 Task: Add Dr. Bronner's Organic Peppermint Hand Sanitizer Spray to the cart.
Action: Mouse moved to (649, 249)
Screenshot: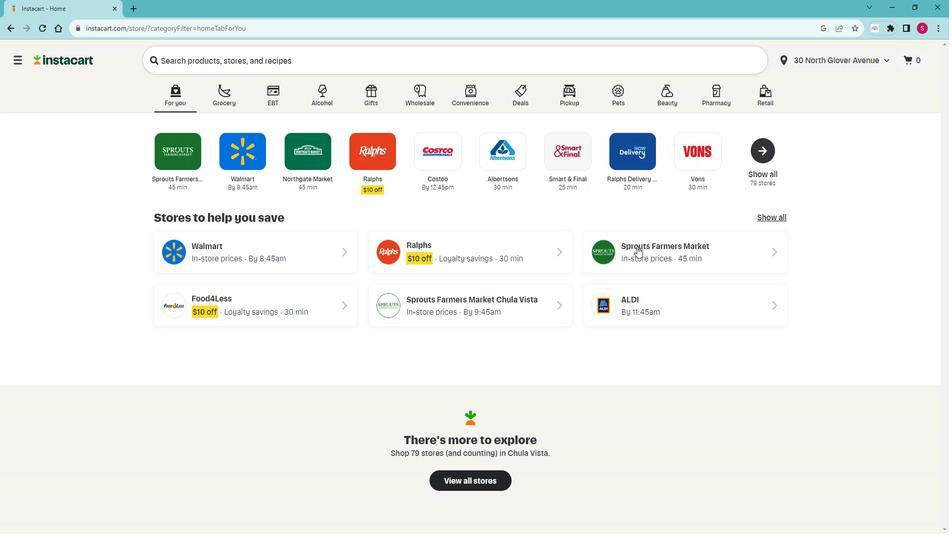 
Action: Mouse pressed left at (649, 249)
Screenshot: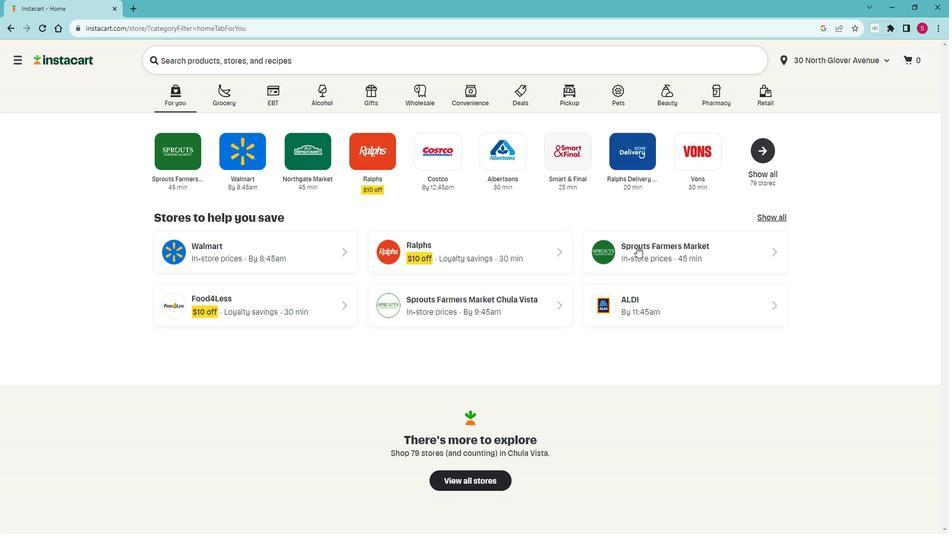 
Action: Mouse moved to (39, 375)
Screenshot: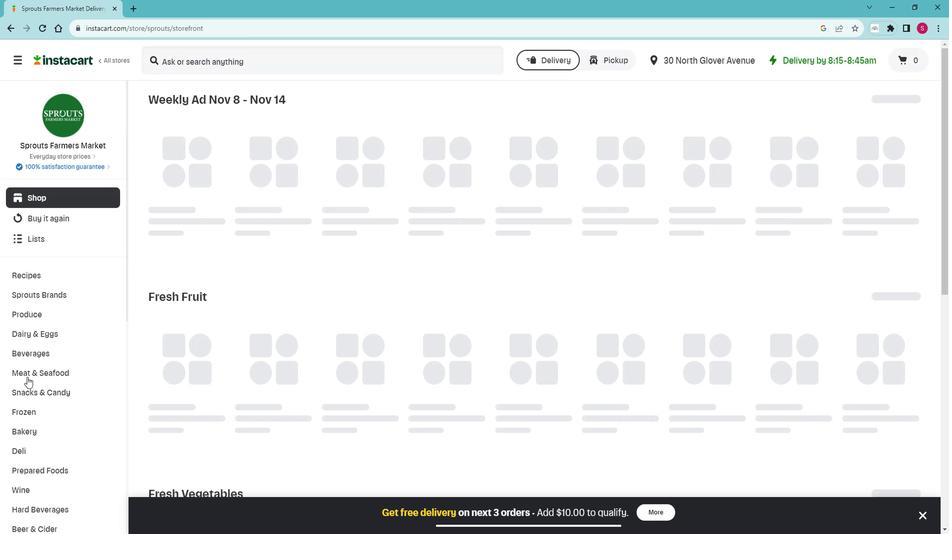 
Action: Mouse scrolled (39, 374) with delta (0, 0)
Screenshot: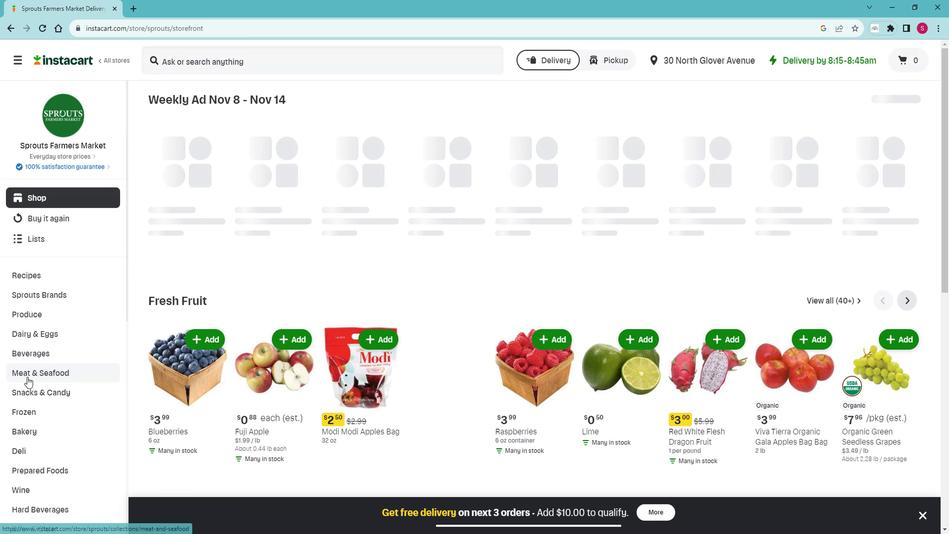 
Action: Mouse scrolled (39, 374) with delta (0, 0)
Screenshot: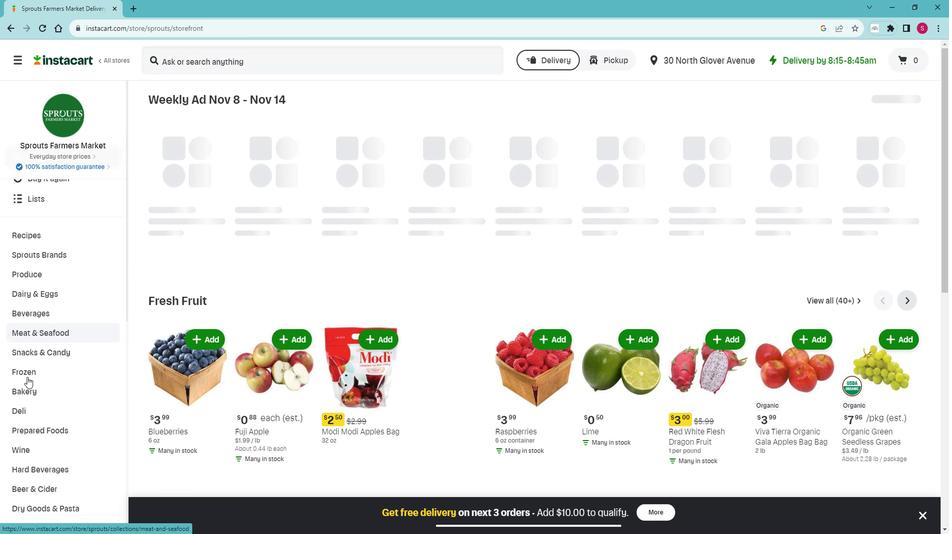 
Action: Mouse scrolled (39, 374) with delta (0, 0)
Screenshot: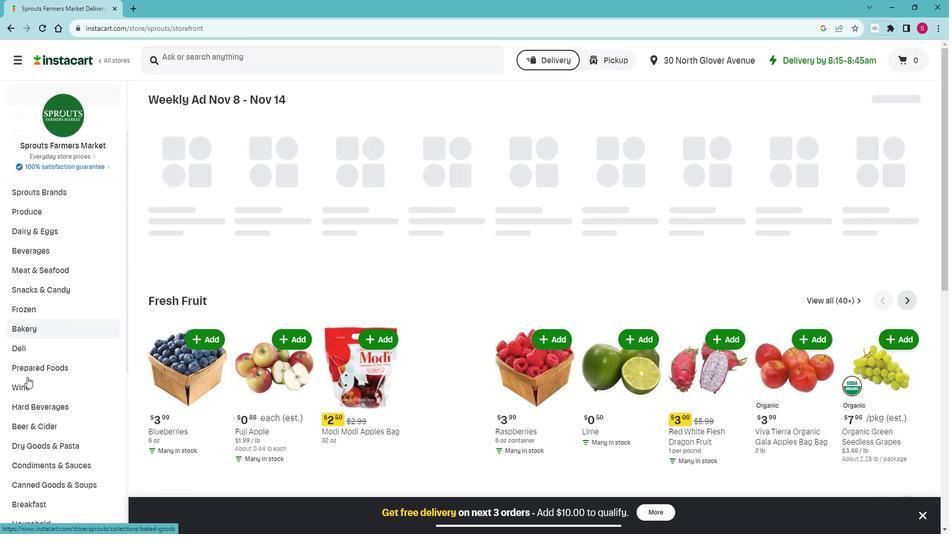 
Action: Mouse scrolled (39, 374) with delta (0, 0)
Screenshot: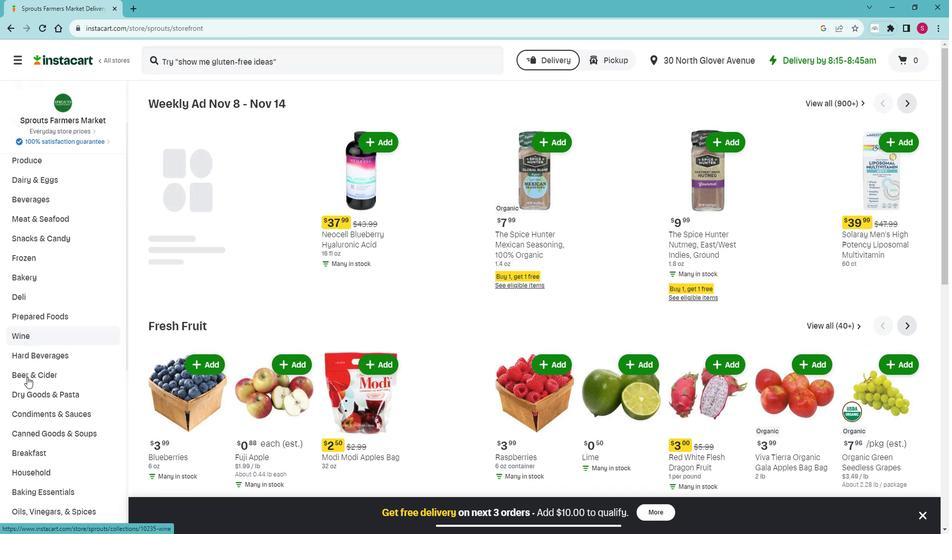 
Action: Mouse scrolled (39, 374) with delta (0, 0)
Screenshot: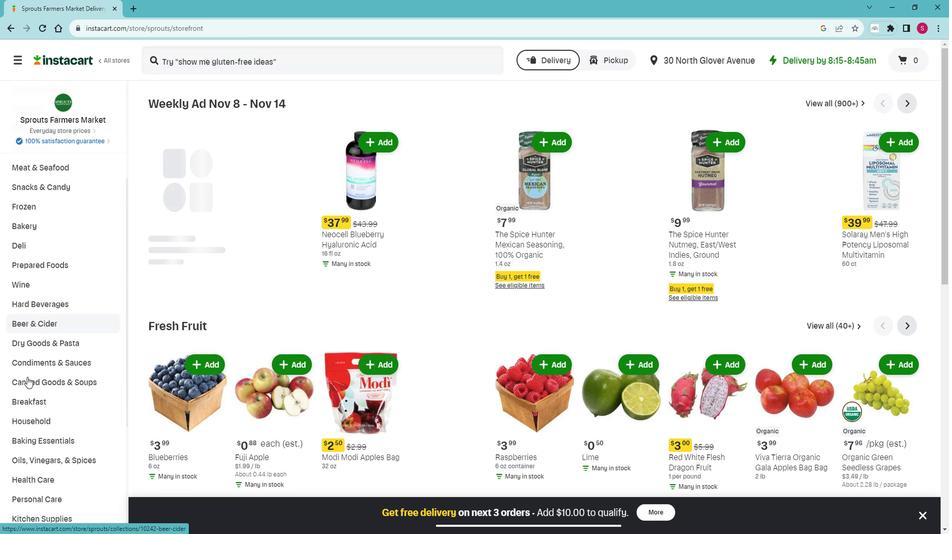
Action: Mouse scrolled (39, 374) with delta (0, 0)
Screenshot: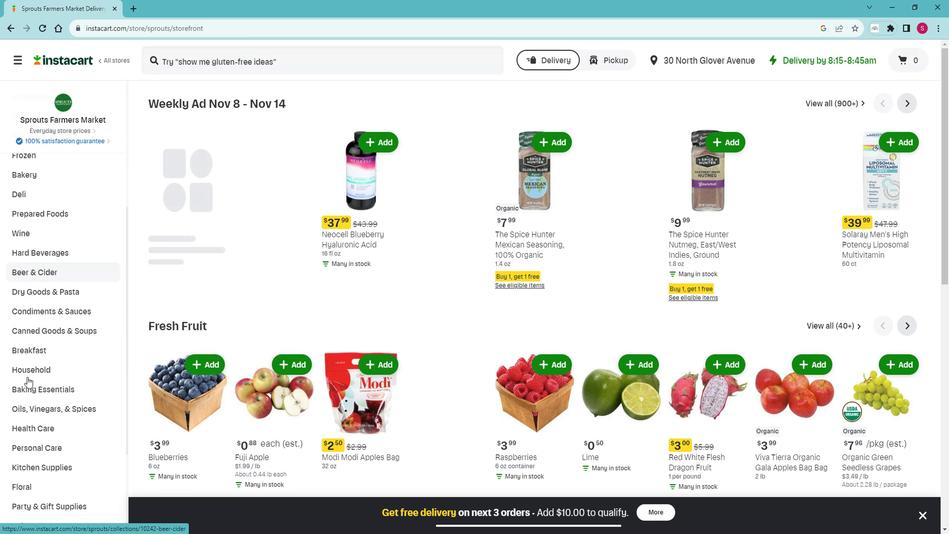 
Action: Mouse moved to (40, 376)
Screenshot: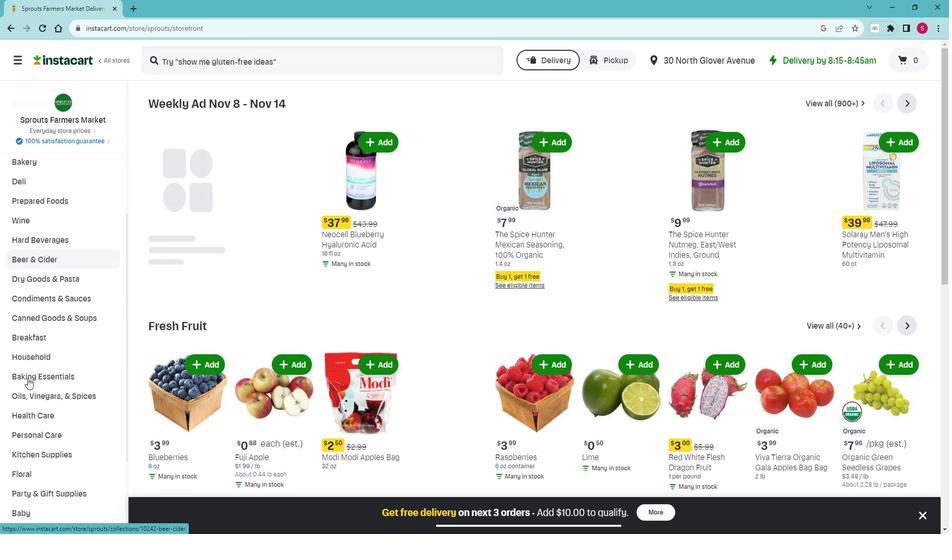 
Action: Mouse scrolled (40, 376) with delta (0, 0)
Screenshot: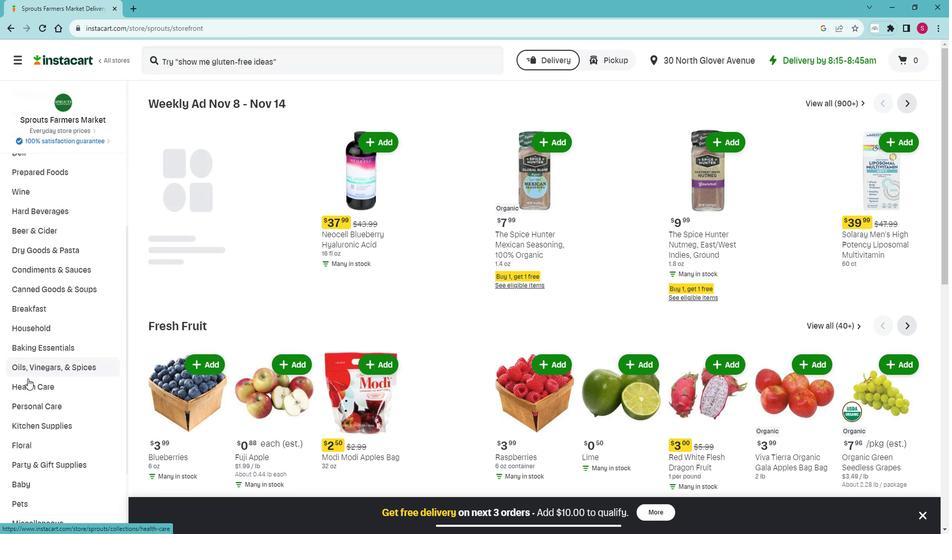 
Action: Mouse moved to (61, 349)
Screenshot: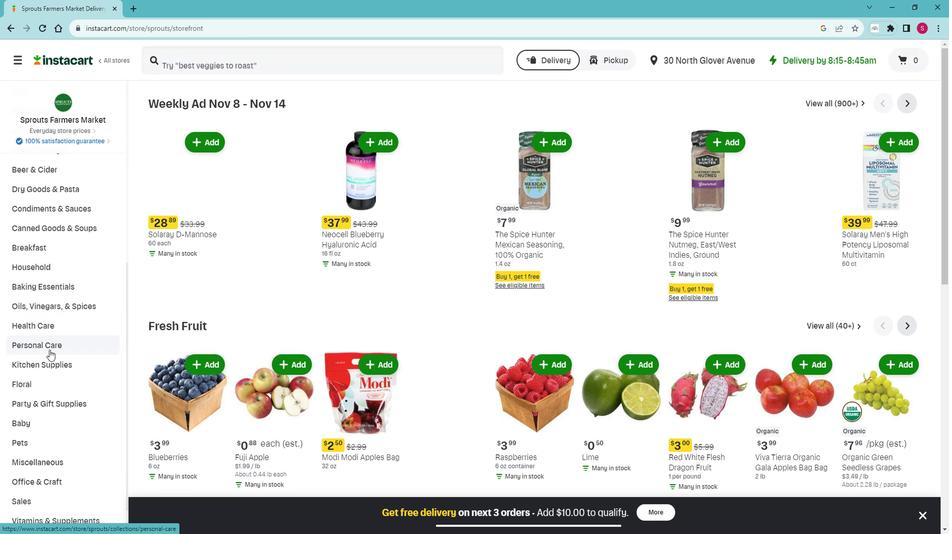 
Action: Mouse pressed left at (61, 349)
Screenshot: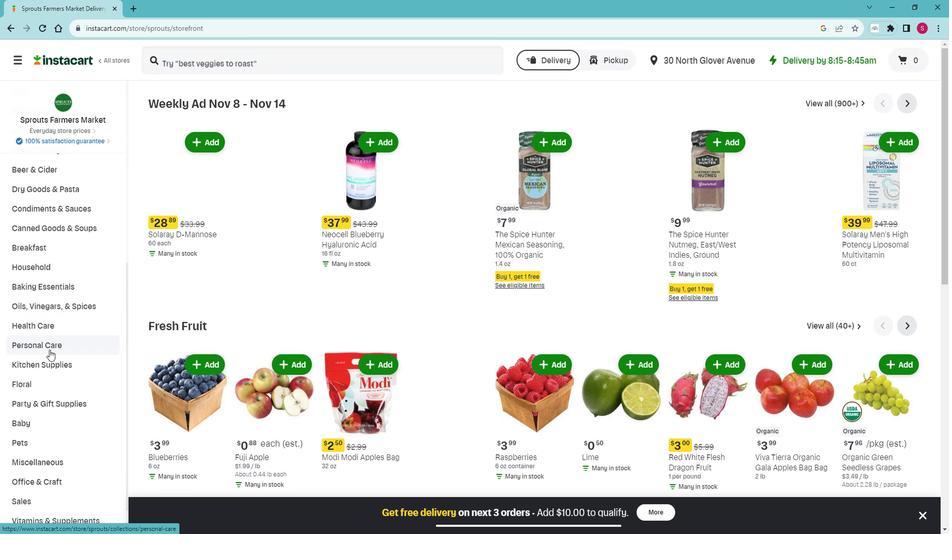 
Action: Mouse moved to (68, 365)
Screenshot: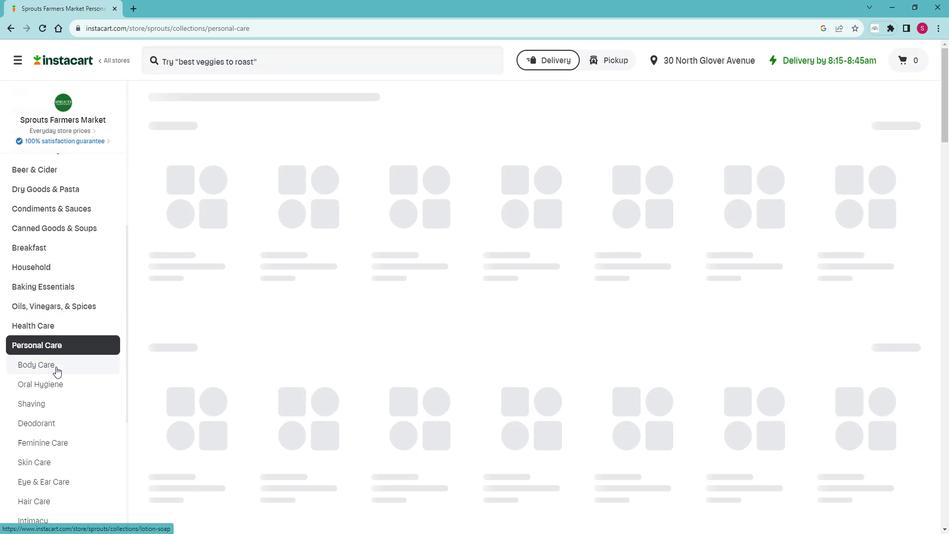 
Action: Mouse pressed left at (68, 365)
Screenshot: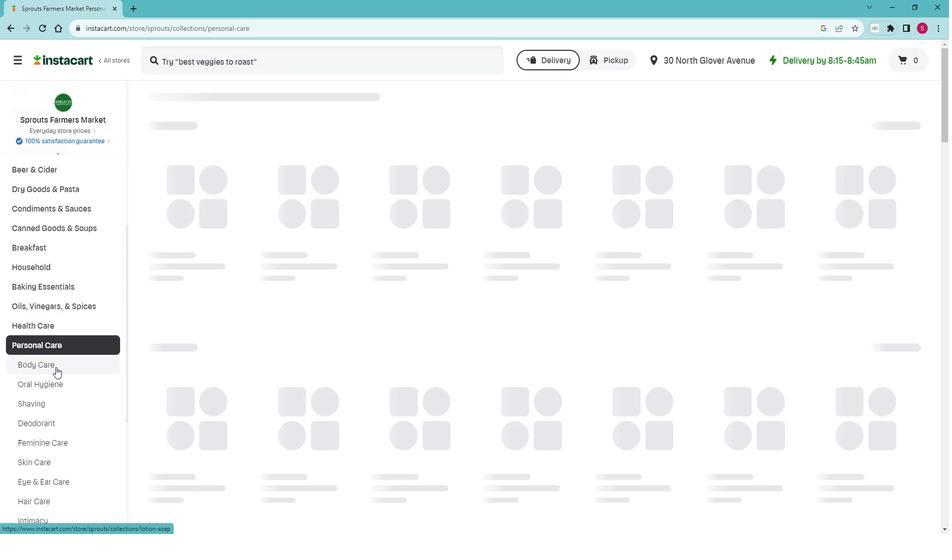 
Action: Mouse moved to (515, 151)
Screenshot: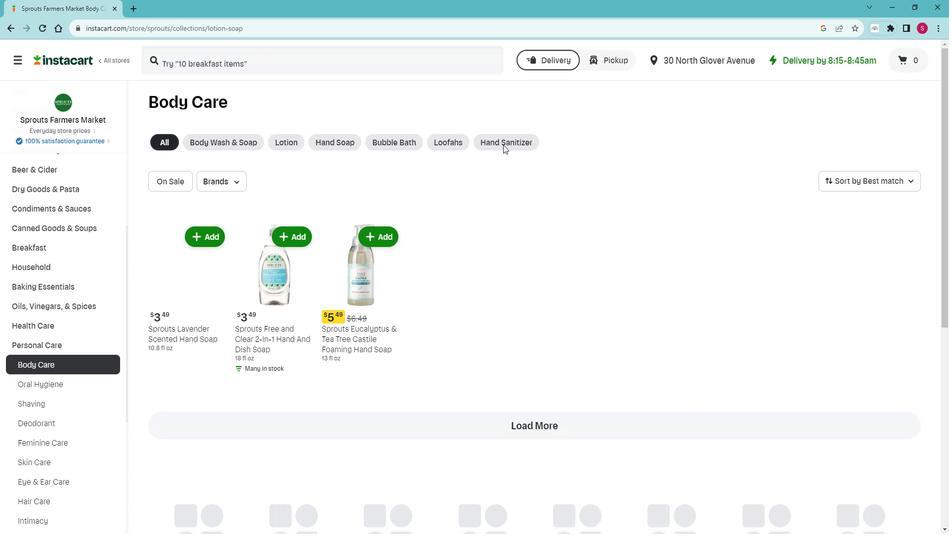 
Action: Mouse pressed left at (515, 151)
Screenshot: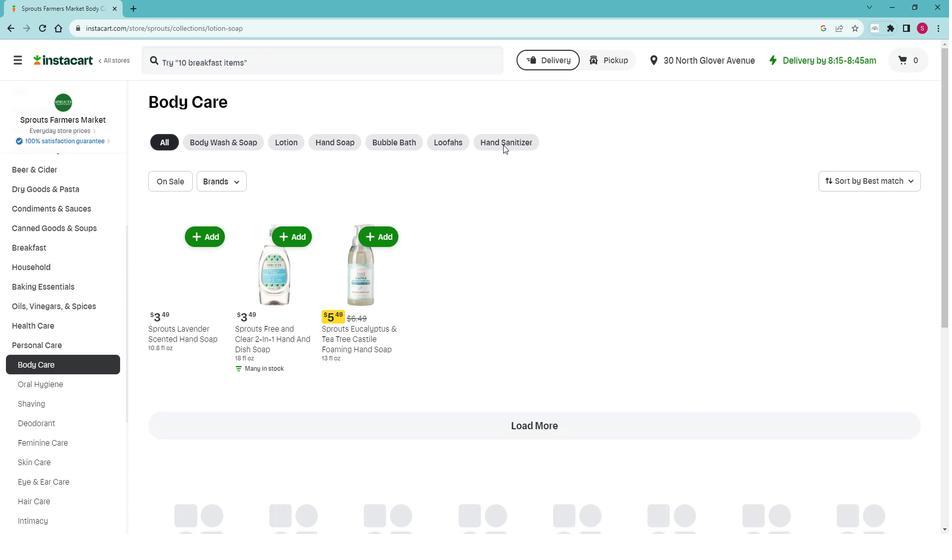 
Action: Mouse moved to (250, 72)
Screenshot: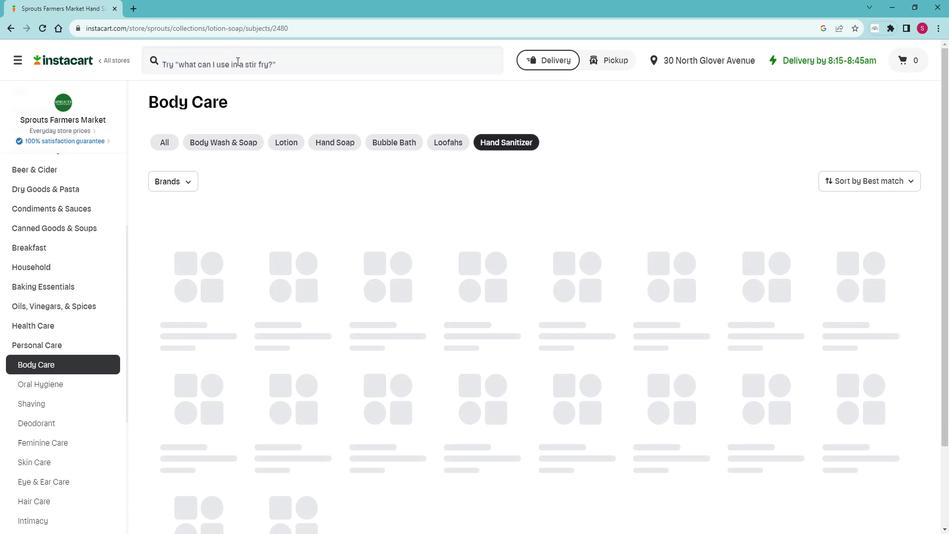 
Action: Mouse pressed left at (250, 72)
Screenshot: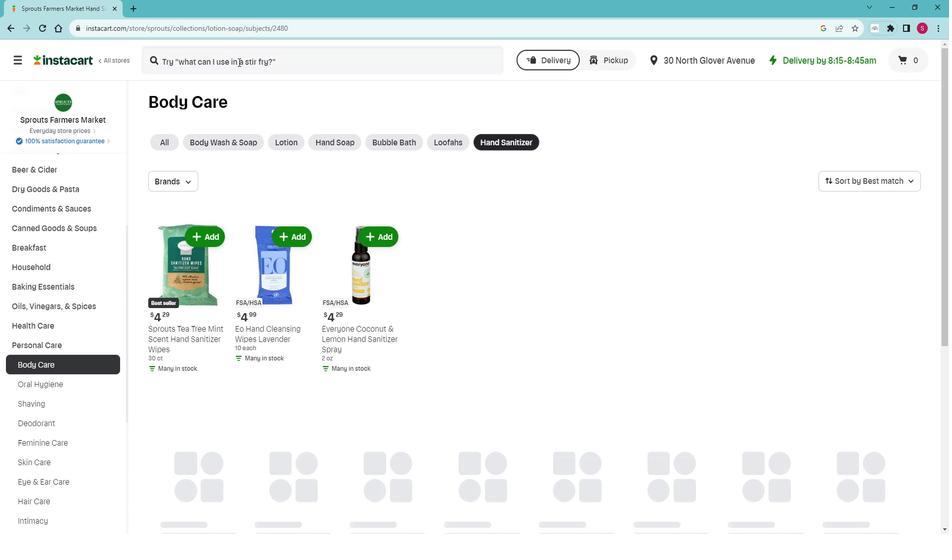 
Action: Mouse moved to (252, 72)
Screenshot: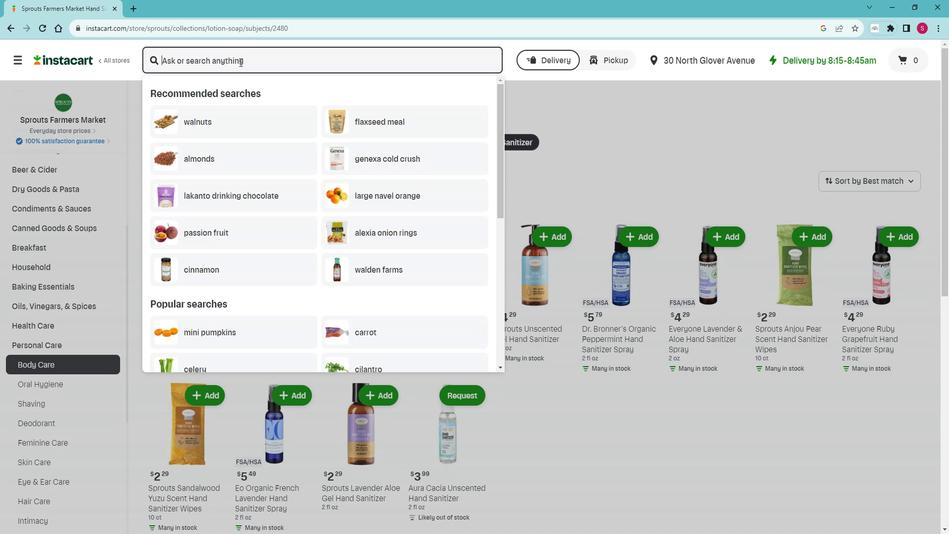 
Action: Key pressed <Key.shift>Dr.<Key.space><Key.shift><Key.shift><Key.shift><Key.shift><Key.shift><Key.shift><Key.shift><Key.shift><Key.shift><Key.shift><Key.shift>Bronner's<Key.space><Key.shift>Organic<Key.space><Key.shift>Peppermint<Key.space><Key.shift>J<Key.backspace><Key.shift><Key.shift><Key.shift><Key.shift><Key.shift><Key.shift><Key.backspace><Key.shift>Hand<Key.space><Key.shift>Sanitizer<Key.space><Key.shift>Spray<Key.space><Key.enter>
Screenshot: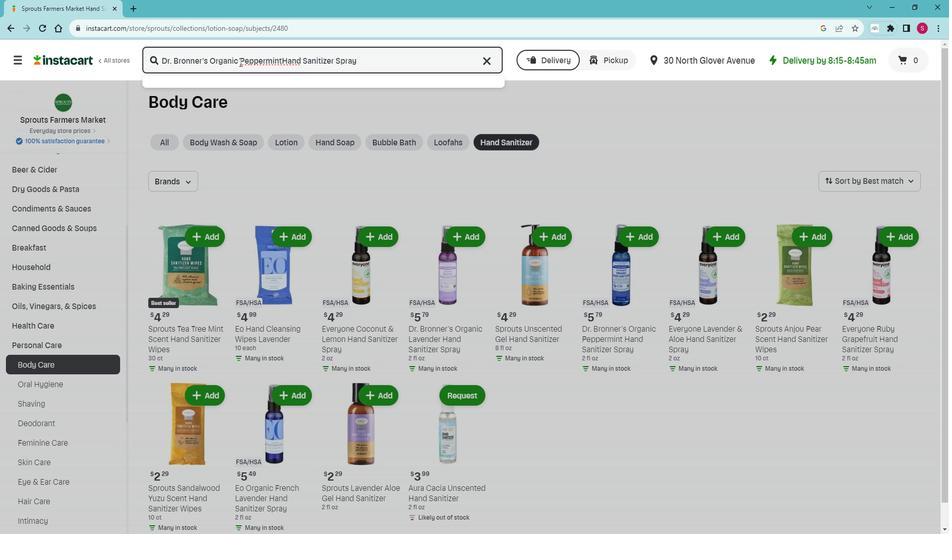 
Action: Mouse moved to (294, 72)
Screenshot: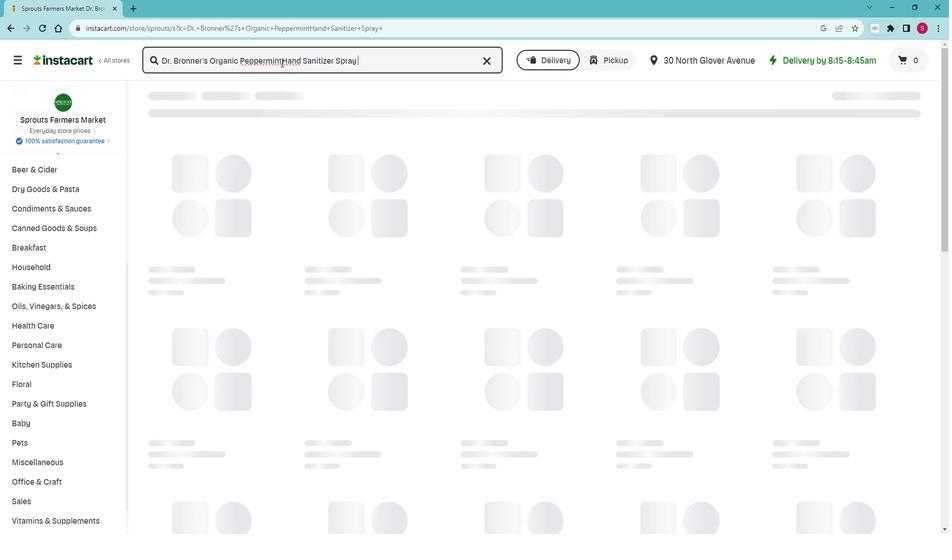 
Action: Mouse pressed left at (294, 72)
Screenshot: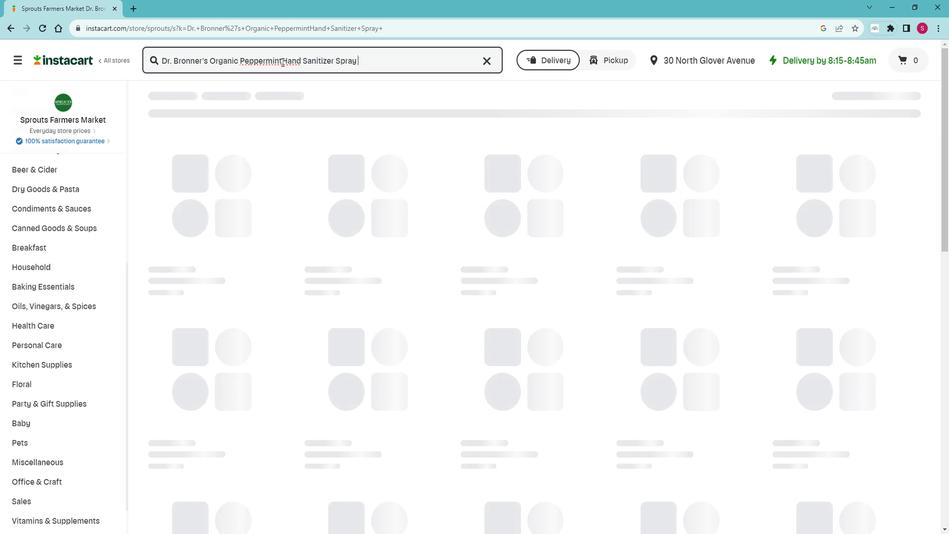 
Action: Mouse moved to (290, 104)
Screenshot: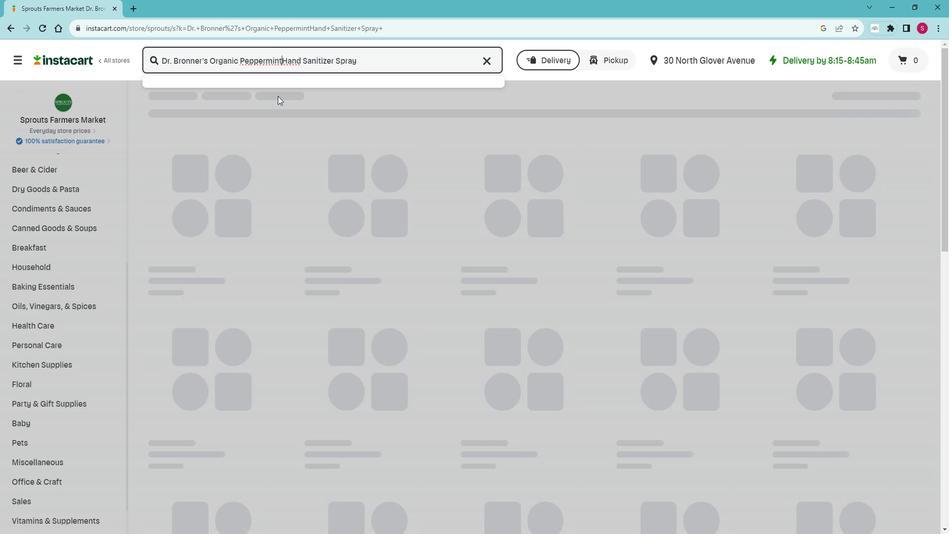 
Action: Key pressed <Key.space>
Screenshot: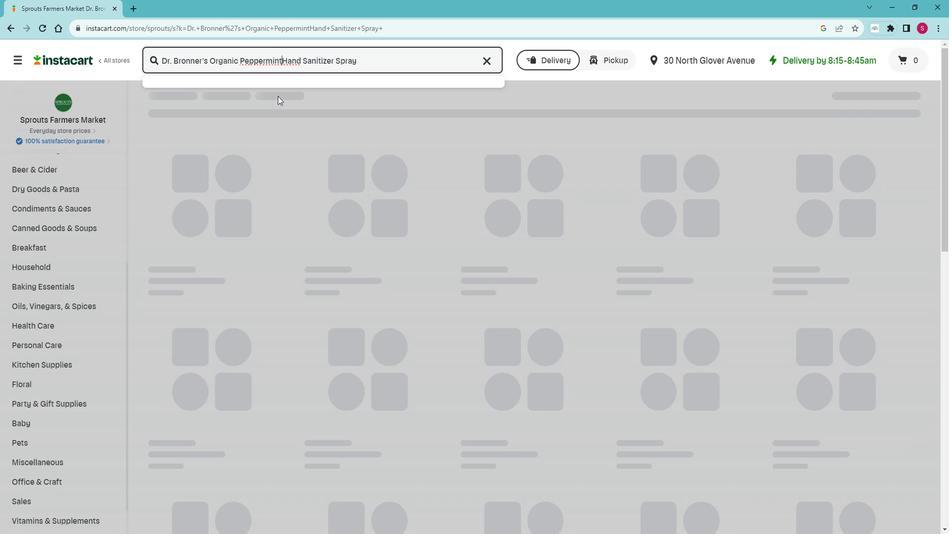 
Action: Mouse moved to (289, 105)
Screenshot: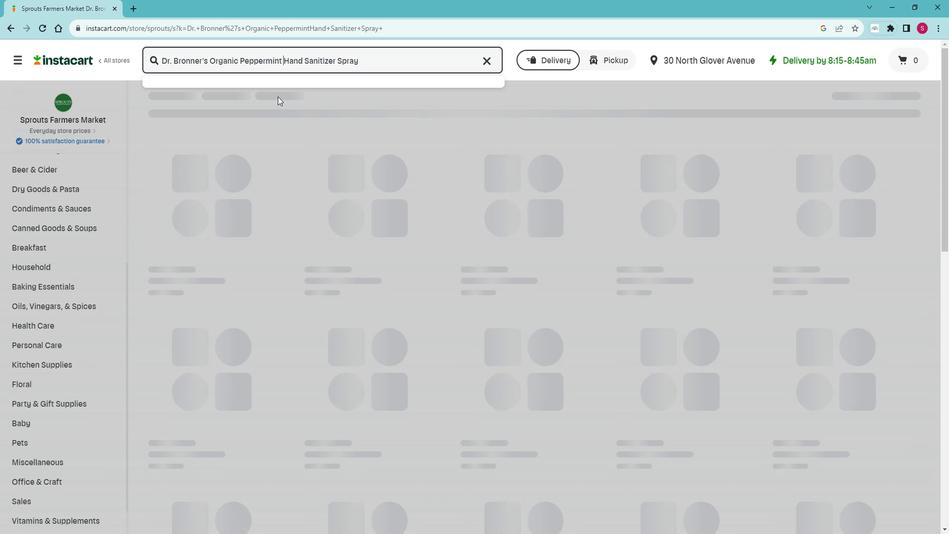 
Action: Key pressed <Key.enter>
Screenshot: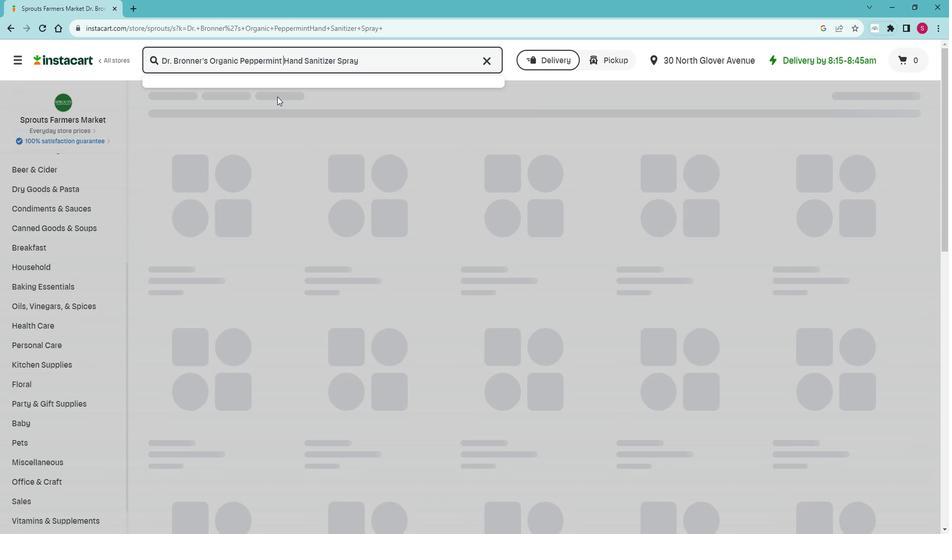 
Action: Mouse moved to (290, 153)
Screenshot: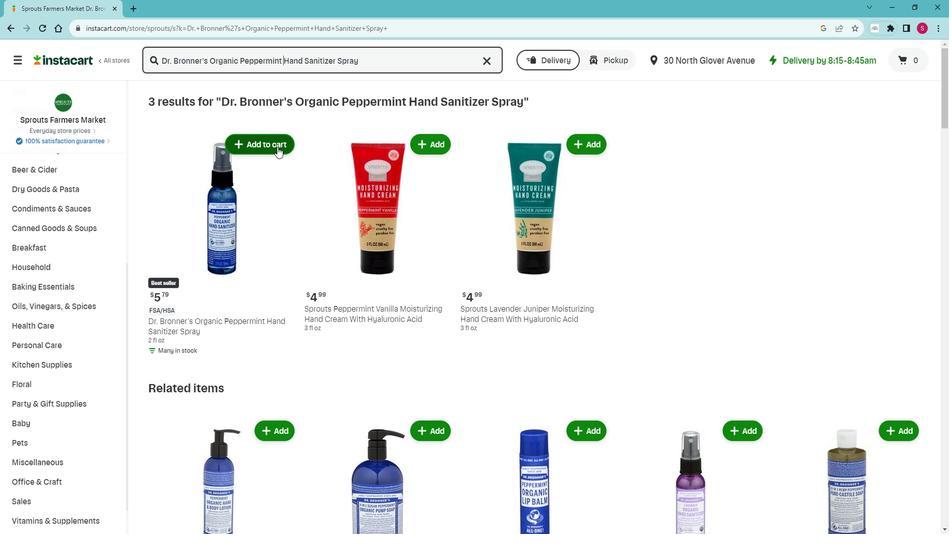 
Action: Mouse pressed left at (290, 153)
Screenshot: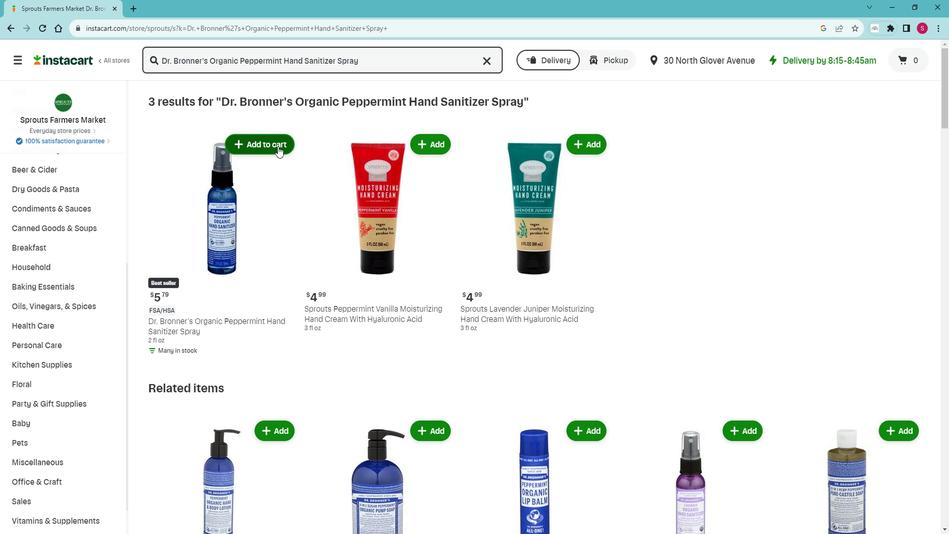 
Action: Mouse moved to (323, 136)
Screenshot: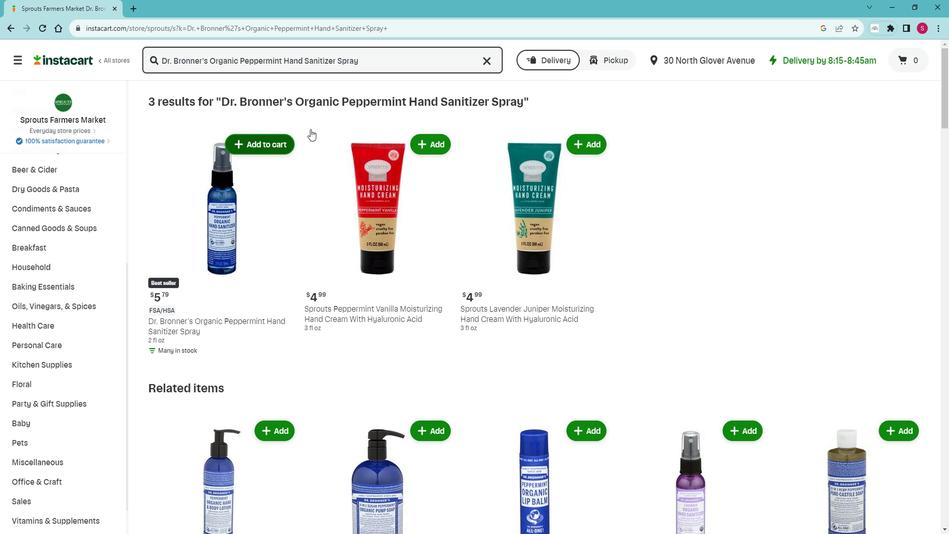 
